 Task: Add the task  Data not being saved when expected to the section Feature Prioritization Sprint in the project ZoomTech and add a Due Date to the respective task as 2023/07/06.
Action: Mouse moved to (72, 450)
Screenshot: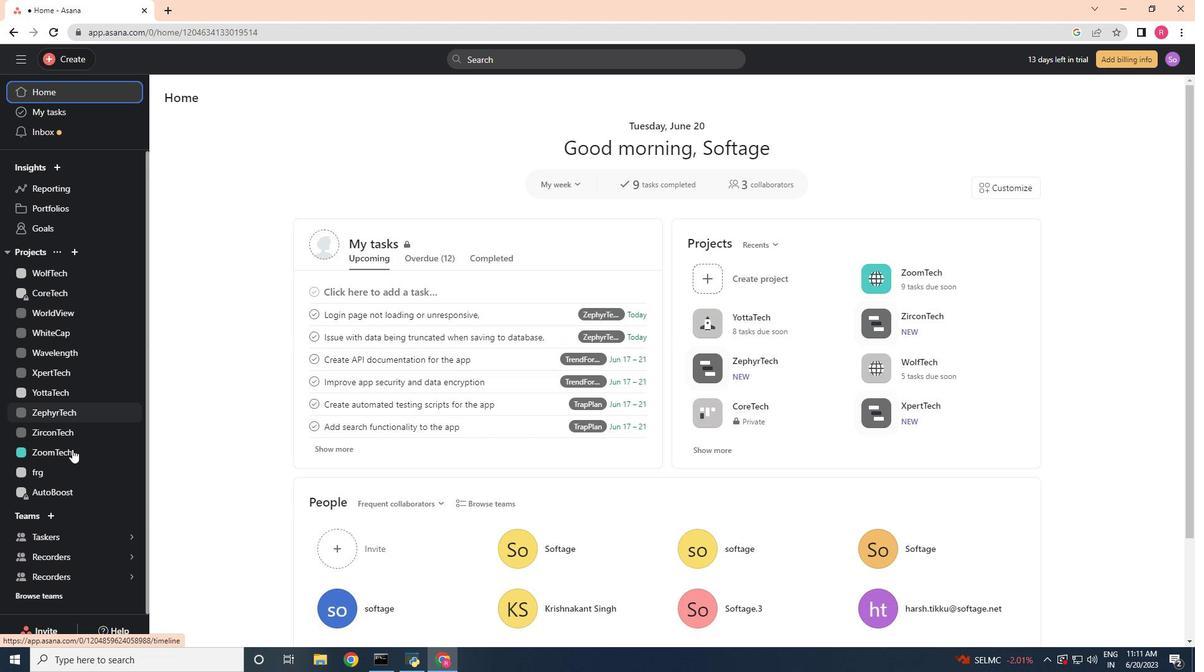 
Action: Mouse pressed left at (72, 450)
Screenshot: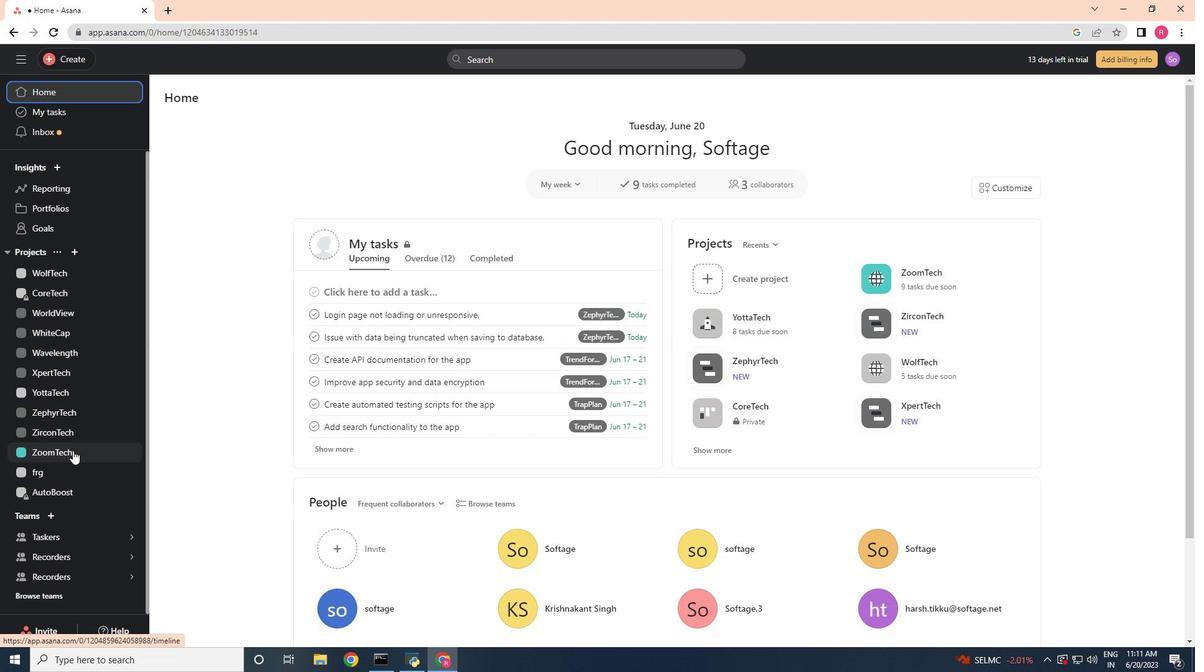 
Action: Mouse moved to (485, 296)
Screenshot: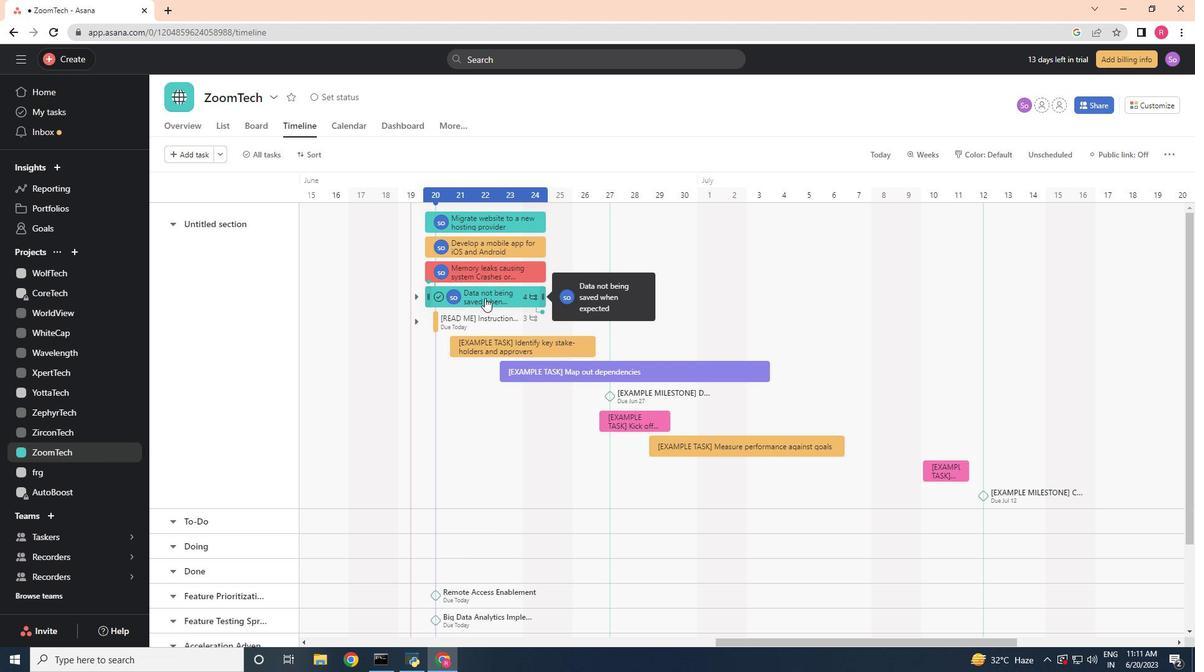 
Action: Mouse pressed left at (485, 296)
Screenshot: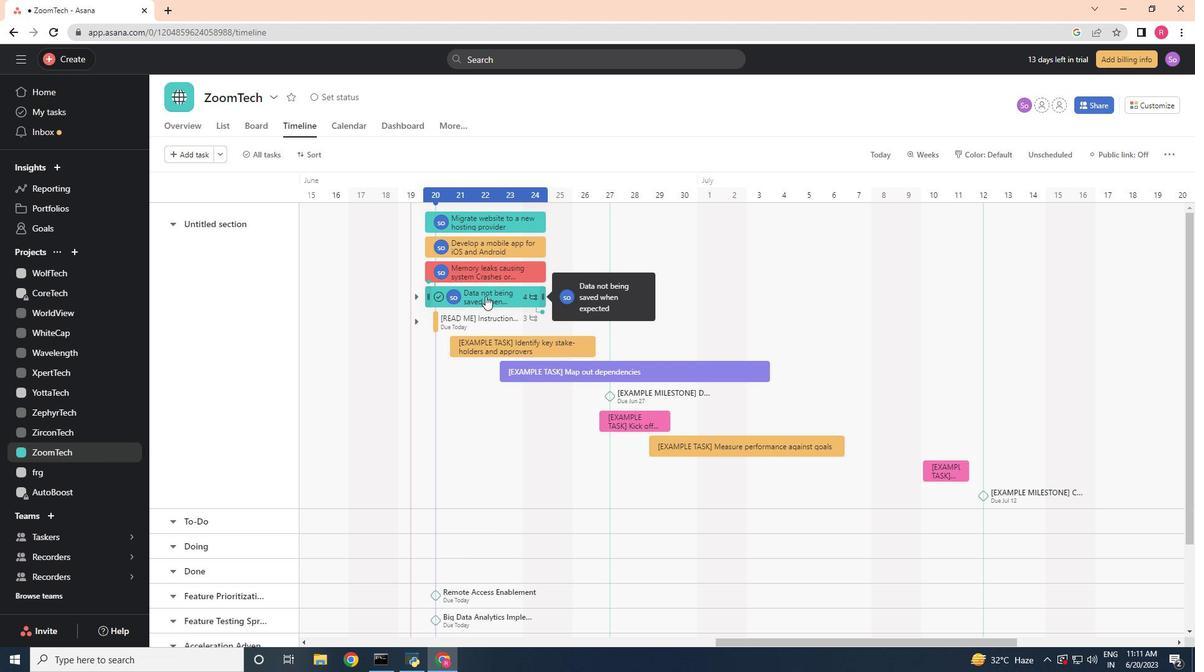 
Action: Mouse moved to (974, 275)
Screenshot: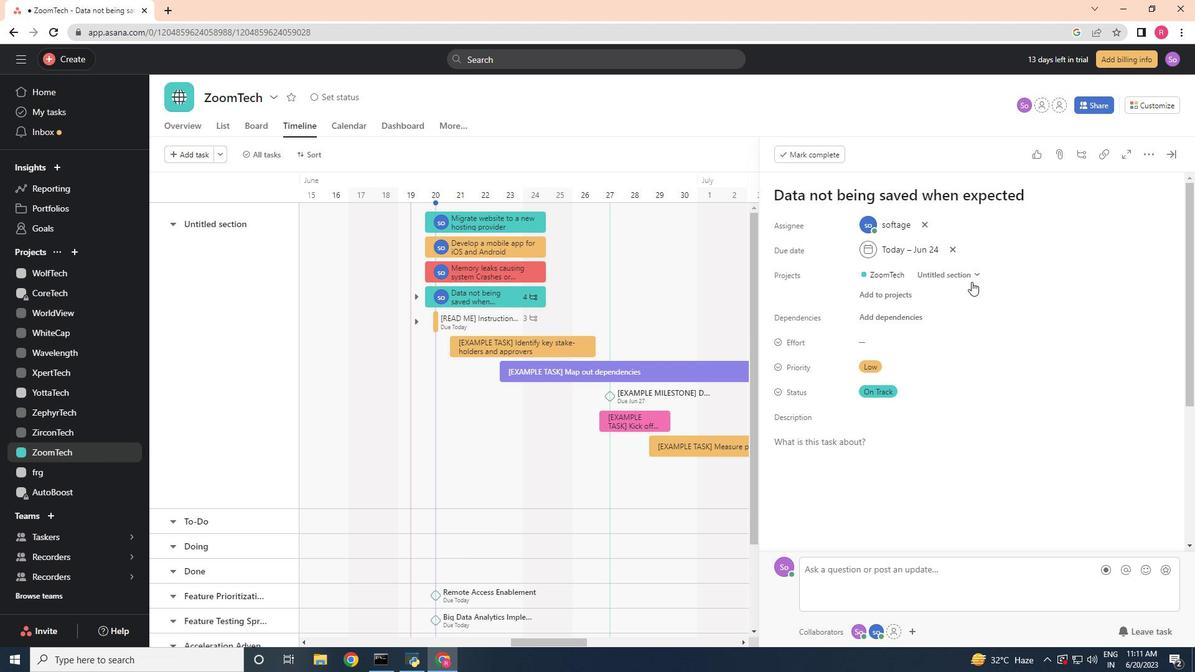
Action: Mouse pressed left at (974, 275)
Screenshot: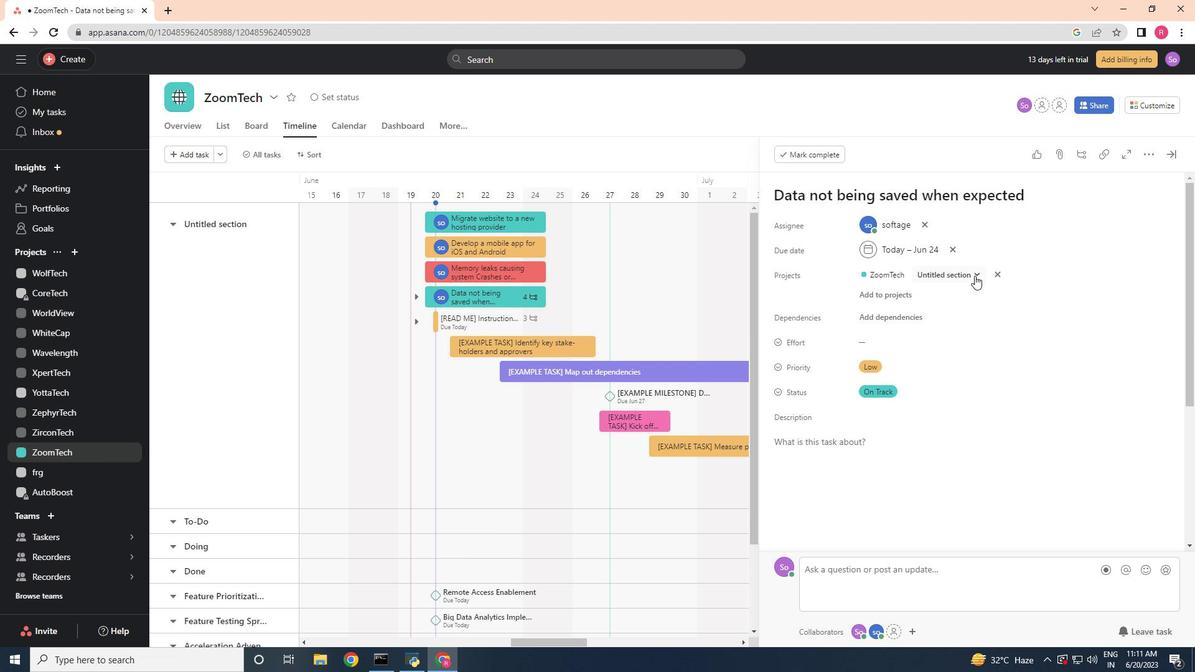 
Action: Mouse moved to (941, 391)
Screenshot: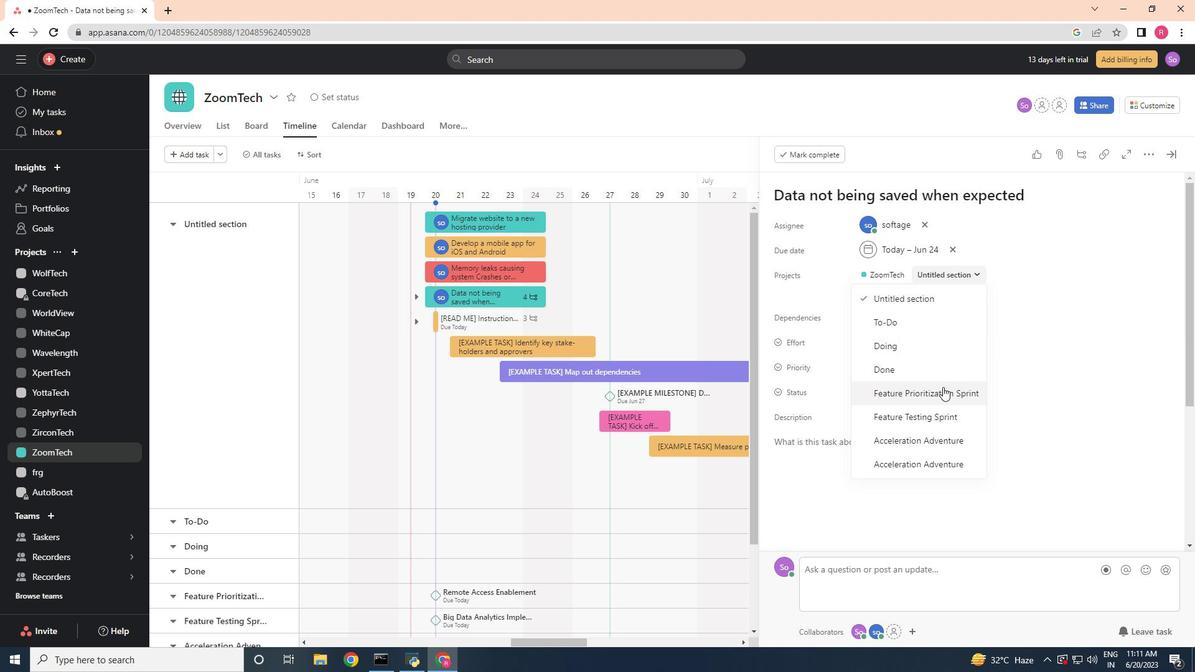 
Action: Mouse pressed left at (941, 391)
Screenshot: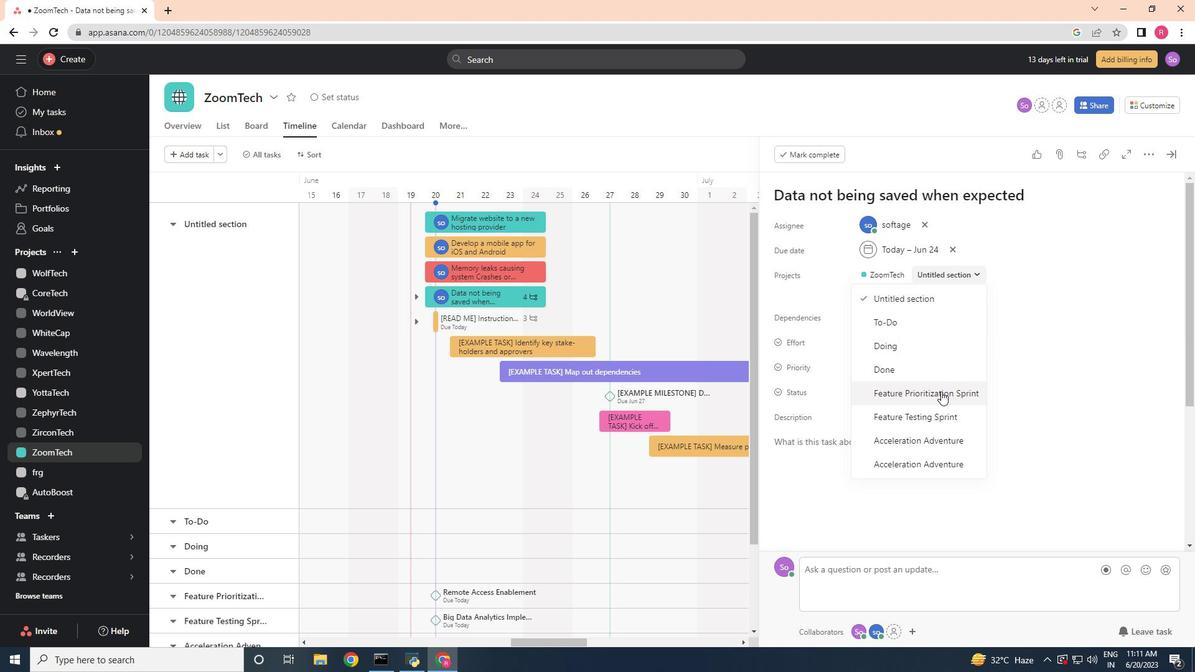 
Action: Mouse moved to (954, 247)
Screenshot: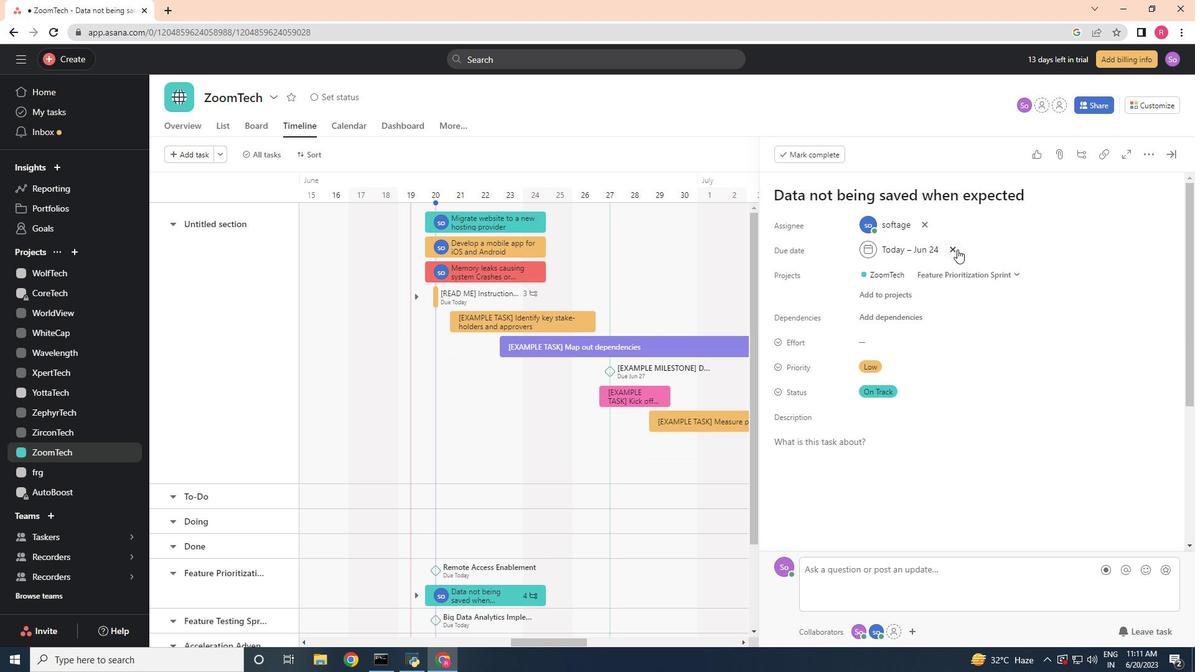 
Action: Mouse pressed left at (954, 247)
Screenshot: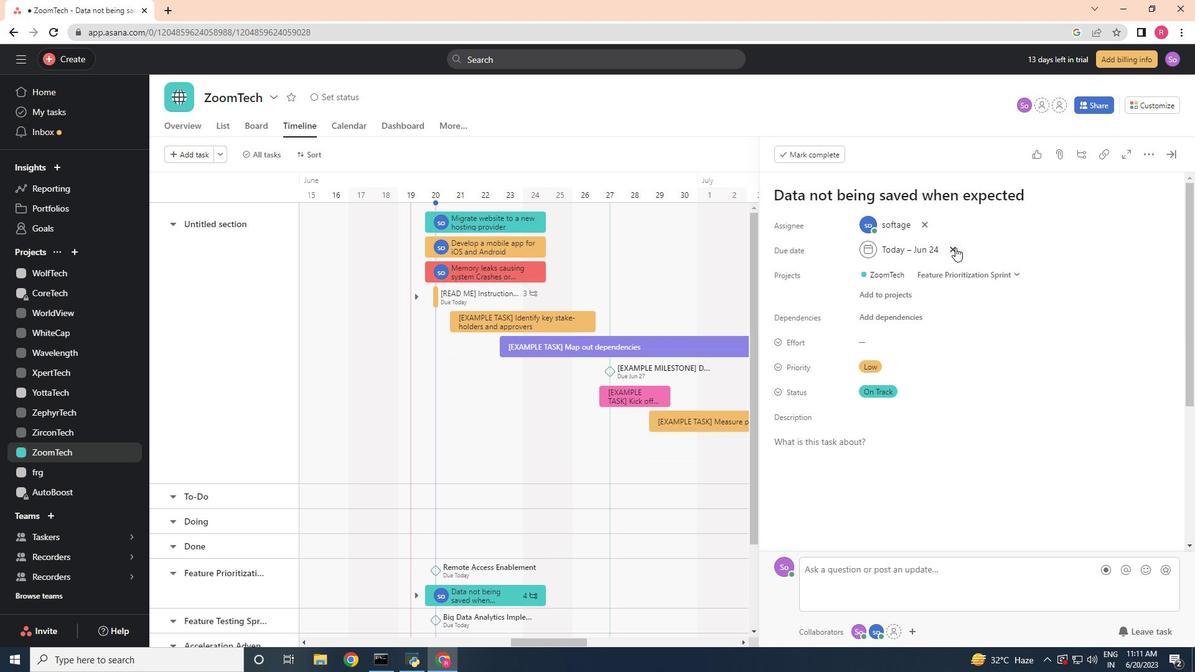 
Action: Mouse moved to (901, 250)
Screenshot: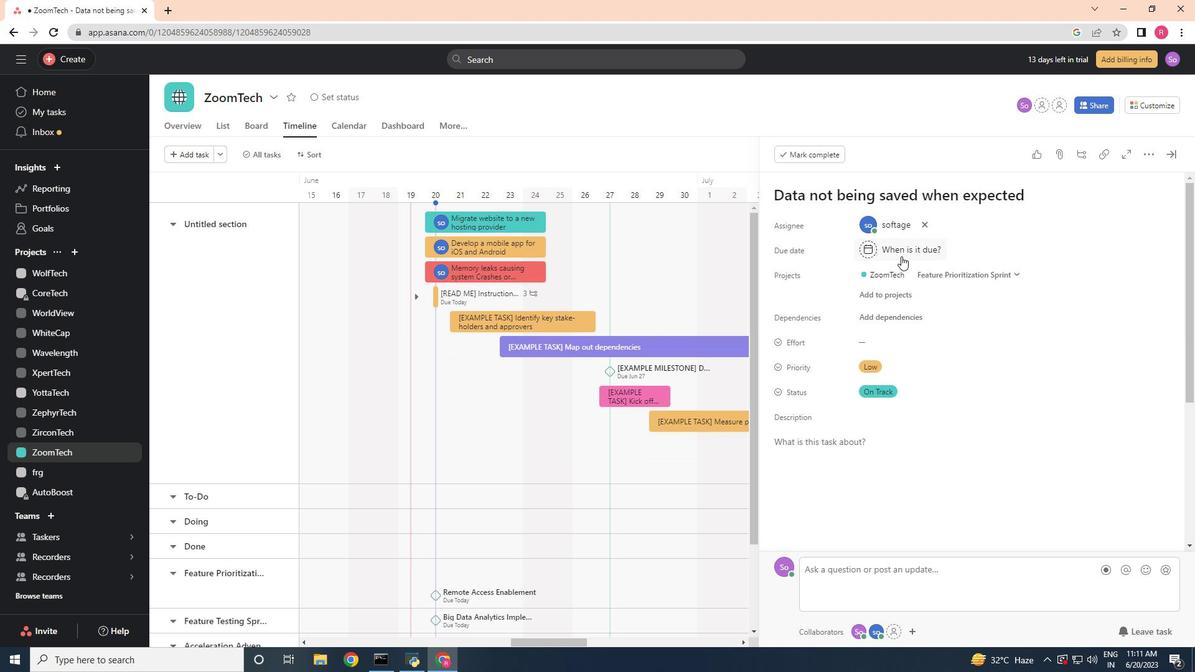 
Action: Mouse pressed left at (901, 250)
Screenshot: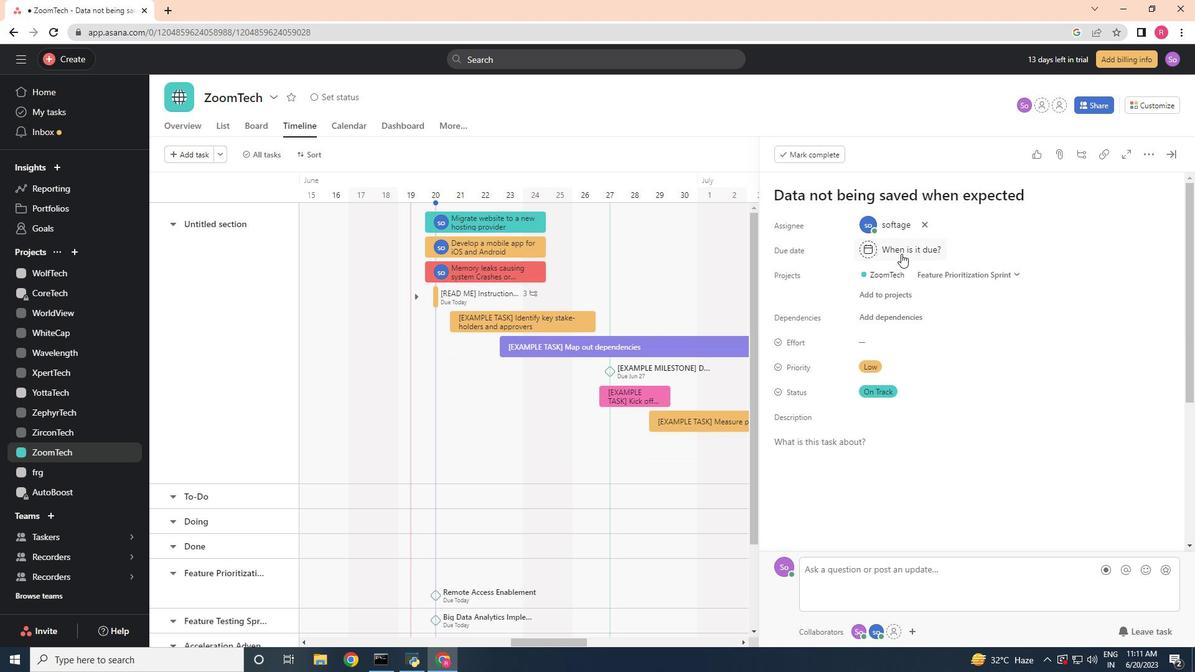 
Action: Mouse moved to (900, 249)
Screenshot: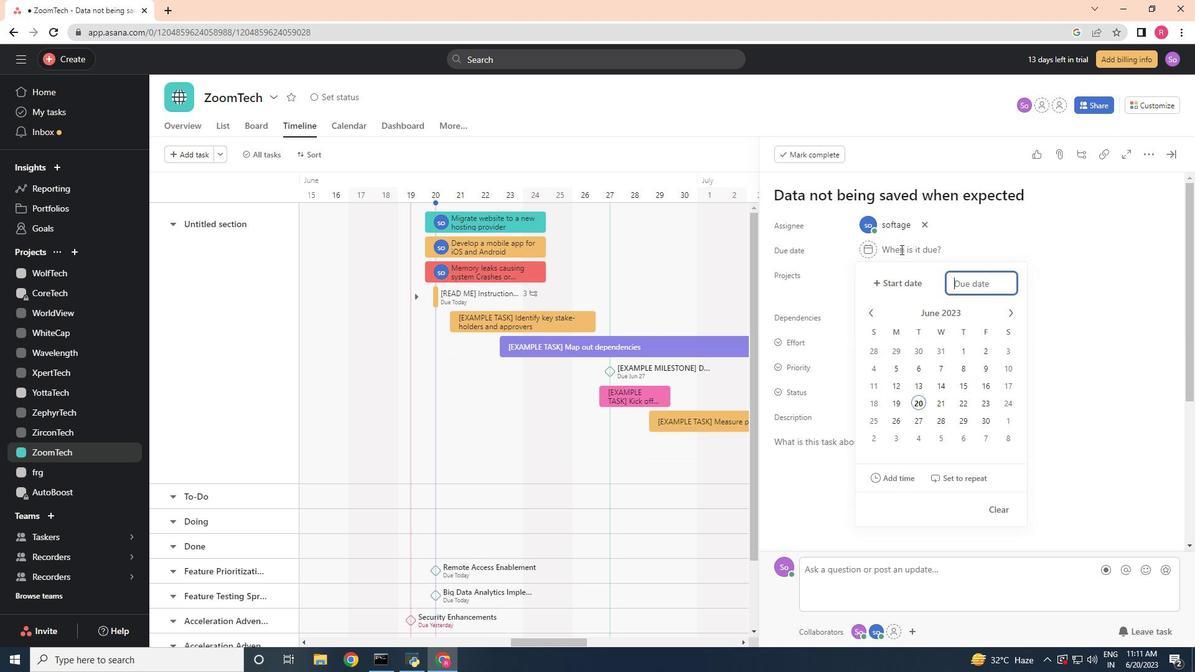 
Action: Key pressed 2023/07/06
Screenshot: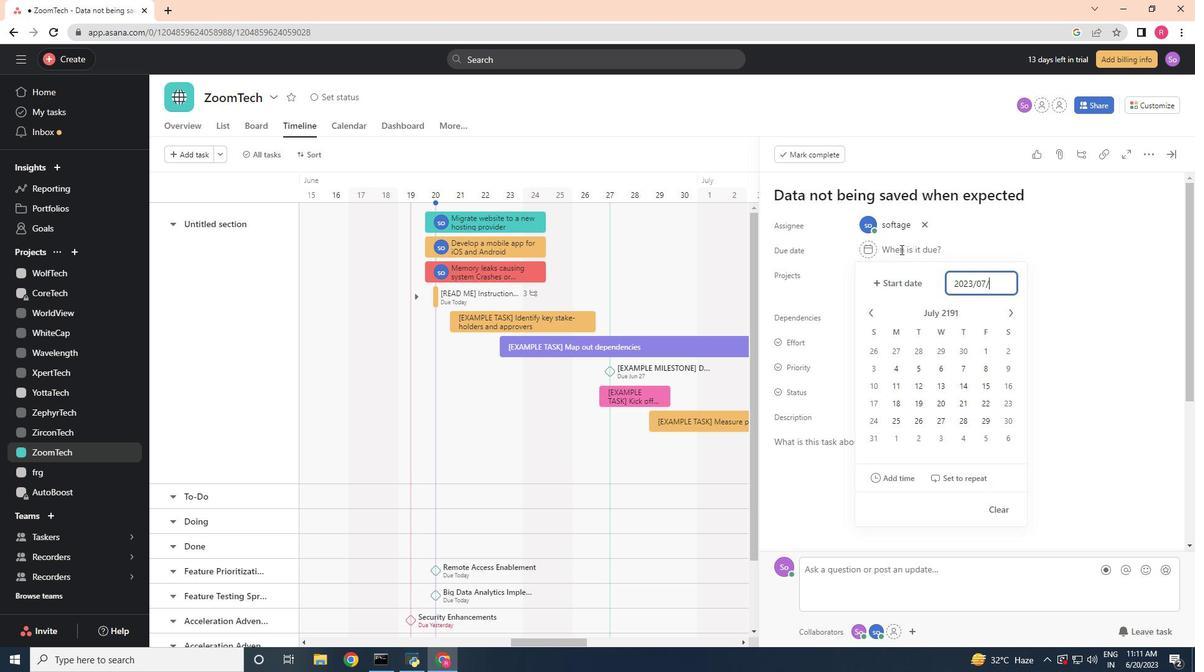 
Action: Mouse moved to (1100, 303)
Screenshot: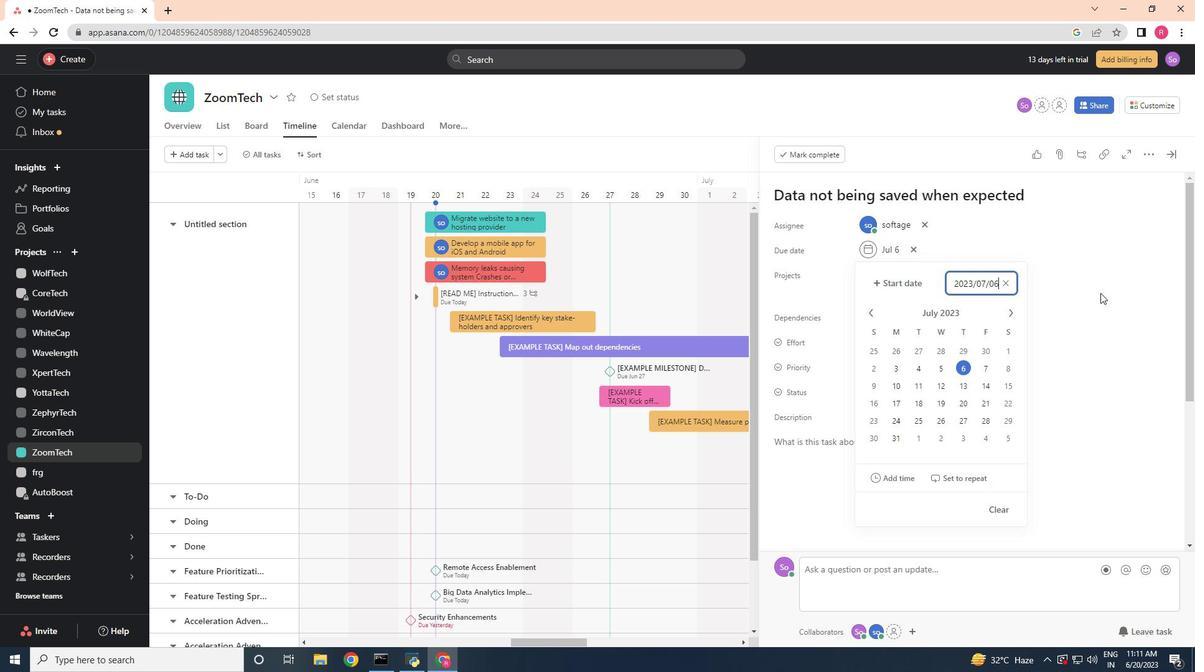 
Action: Mouse pressed left at (1100, 303)
Screenshot: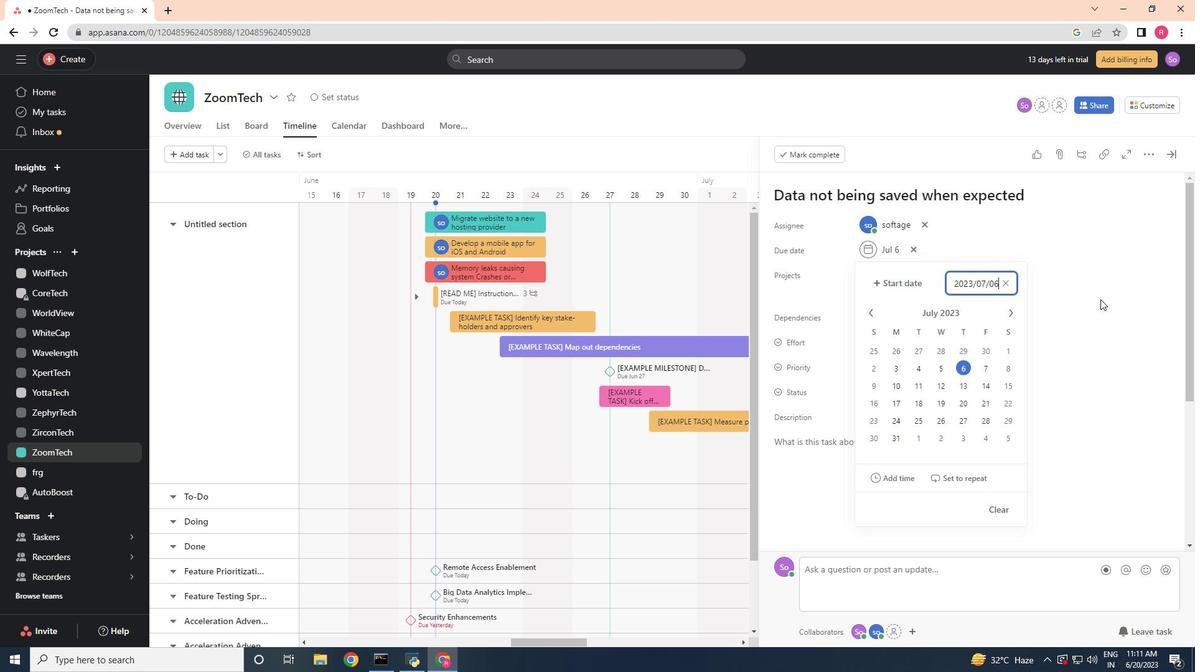 
Action: Mouse moved to (1106, 301)
Screenshot: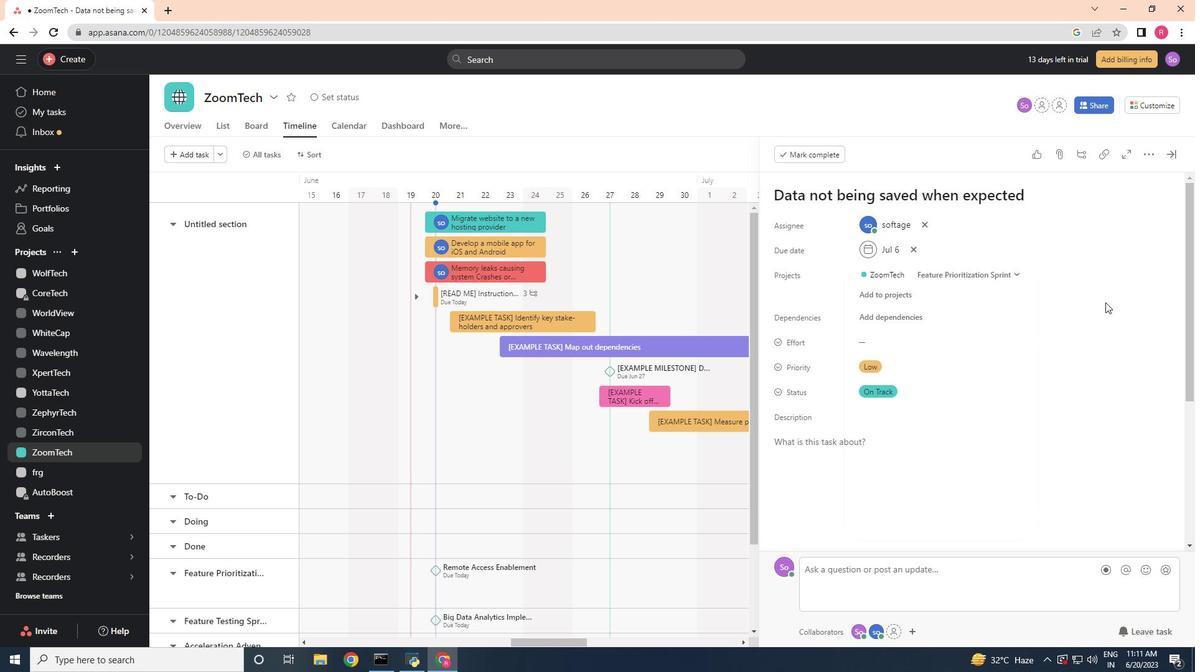 
